 Task: Check the average views per listing of new roof in the last 5 years.
Action: Mouse moved to (788, 177)
Screenshot: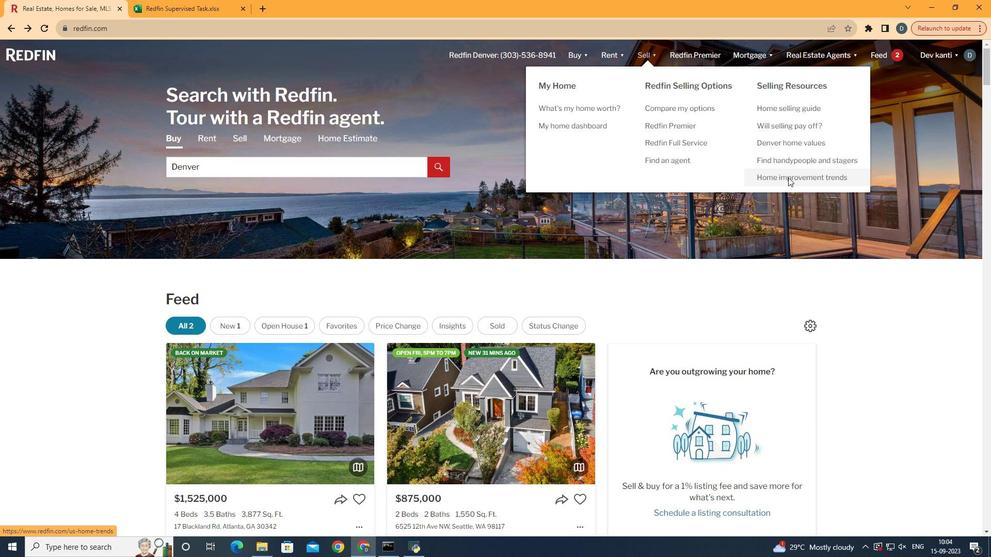 
Action: Mouse pressed left at (788, 177)
Screenshot: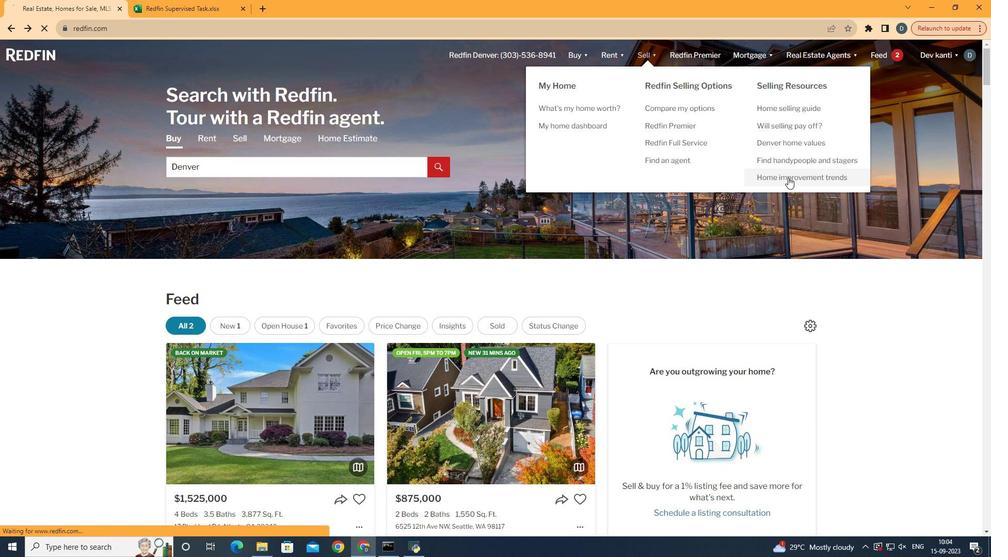 
Action: Mouse moved to (261, 206)
Screenshot: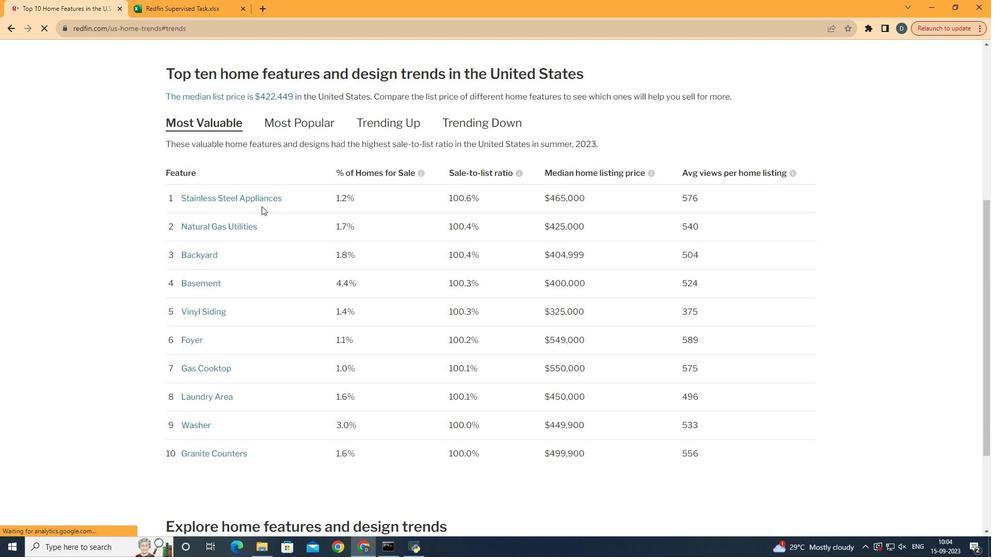 
Action: Mouse pressed left at (261, 206)
Screenshot: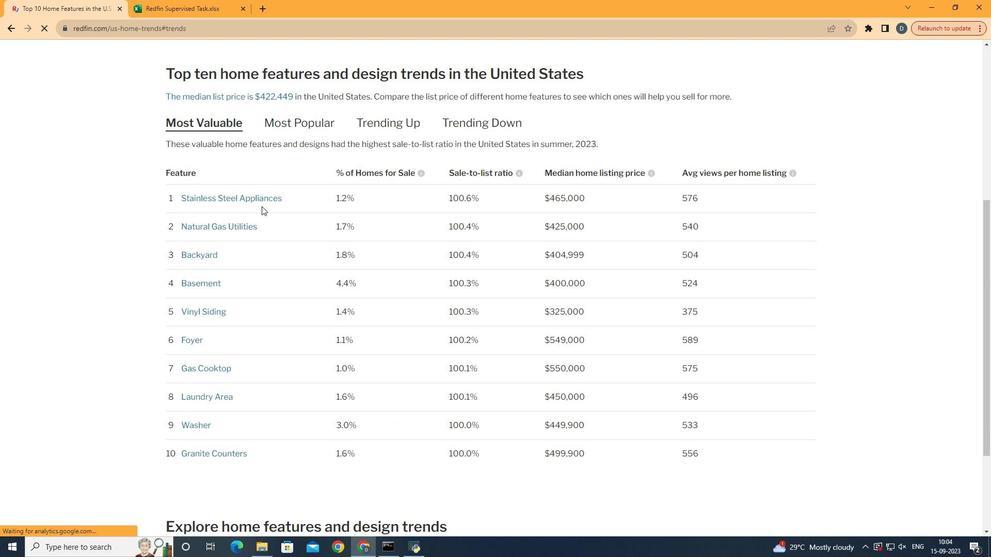 
Action: Mouse moved to (349, 281)
Screenshot: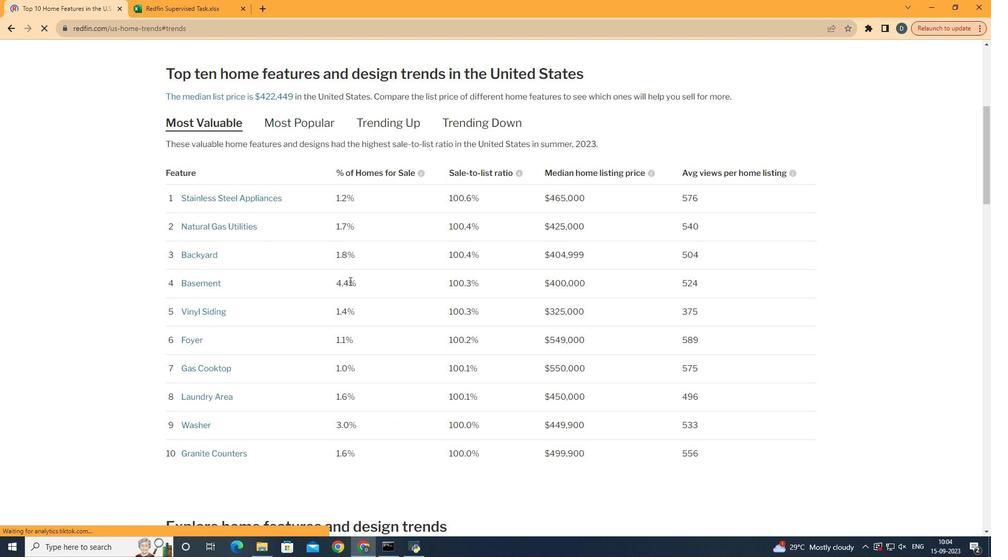 
Action: Mouse scrolled (349, 280) with delta (0, 0)
Screenshot: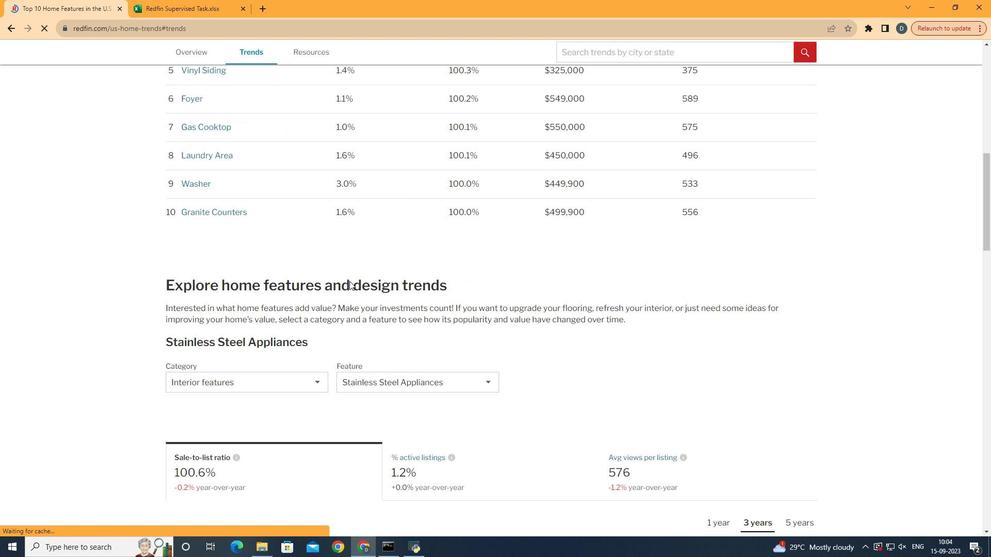 
Action: Mouse scrolled (349, 280) with delta (0, 0)
Screenshot: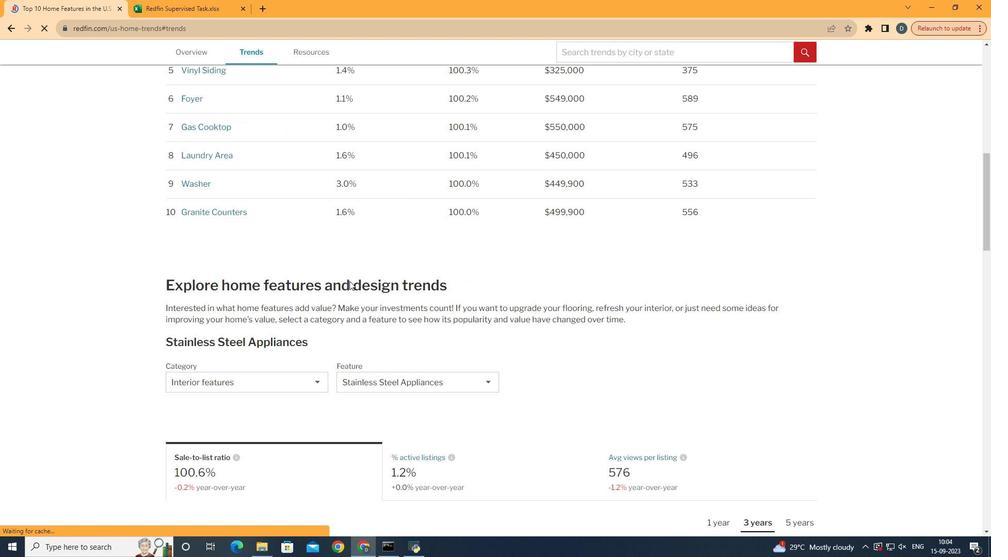
Action: Mouse scrolled (349, 280) with delta (0, 0)
Screenshot: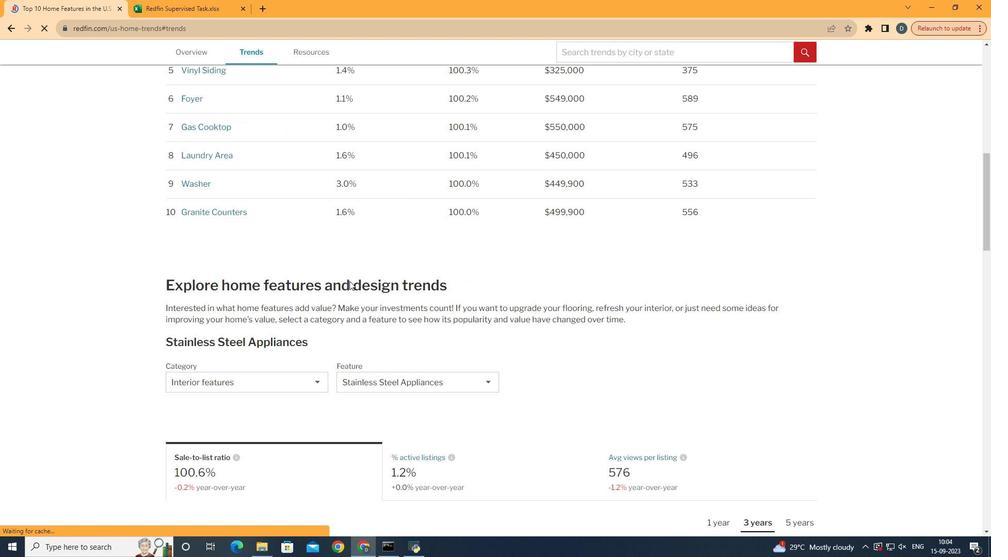 
Action: Mouse scrolled (349, 280) with delta (0, 0)
Screenshot: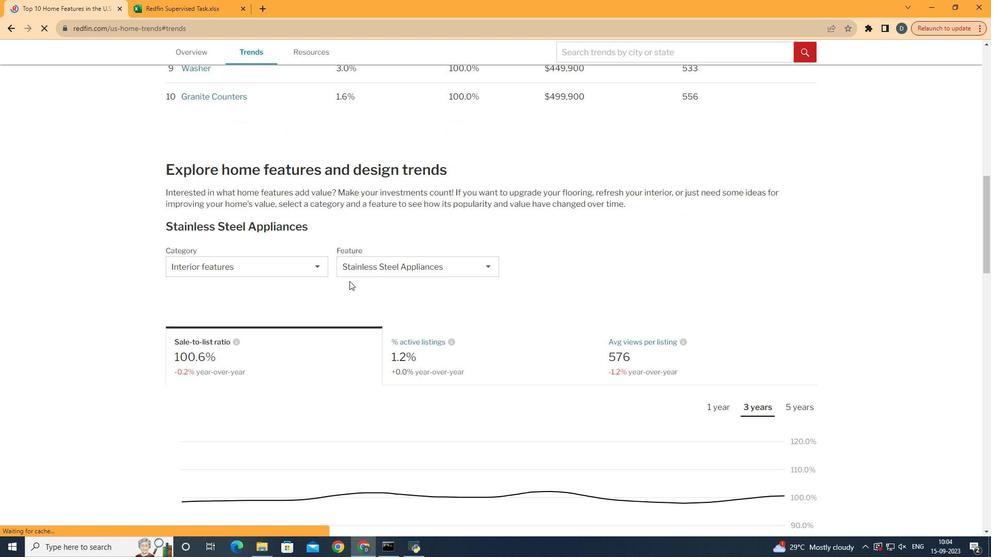 
Action: Mouse scrolled (349, 280) with delta (0, 0)
Screenshot: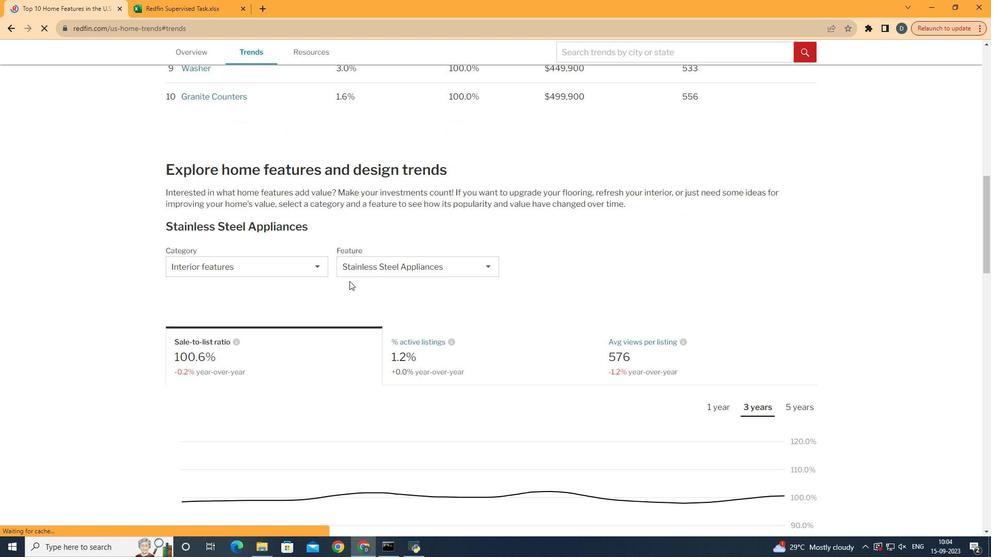 
Action: Mouse scrolled (349, 280) with delta (0, 0)
Screenshot: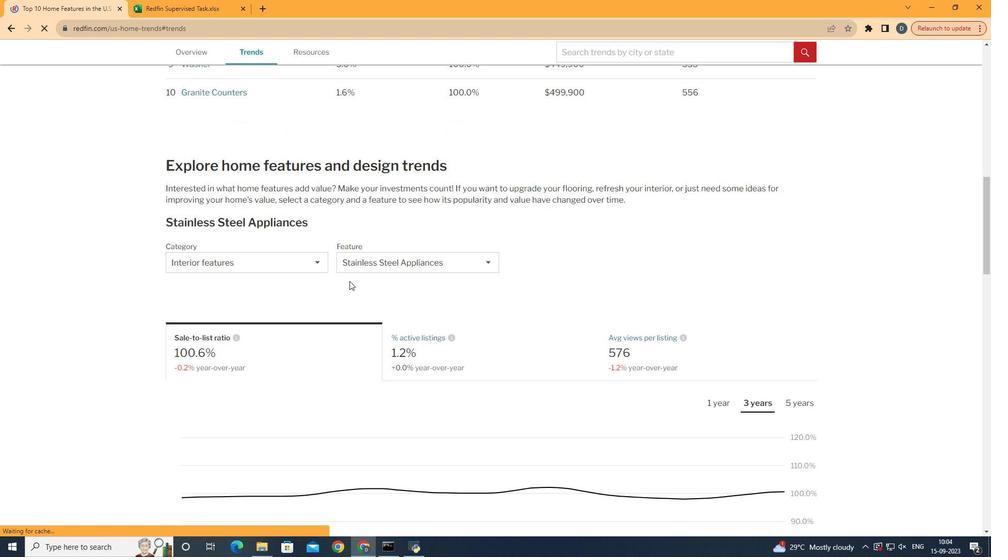 
Action: Mouse scrolled (349, 280) with delta (0, 0)
Screenshot: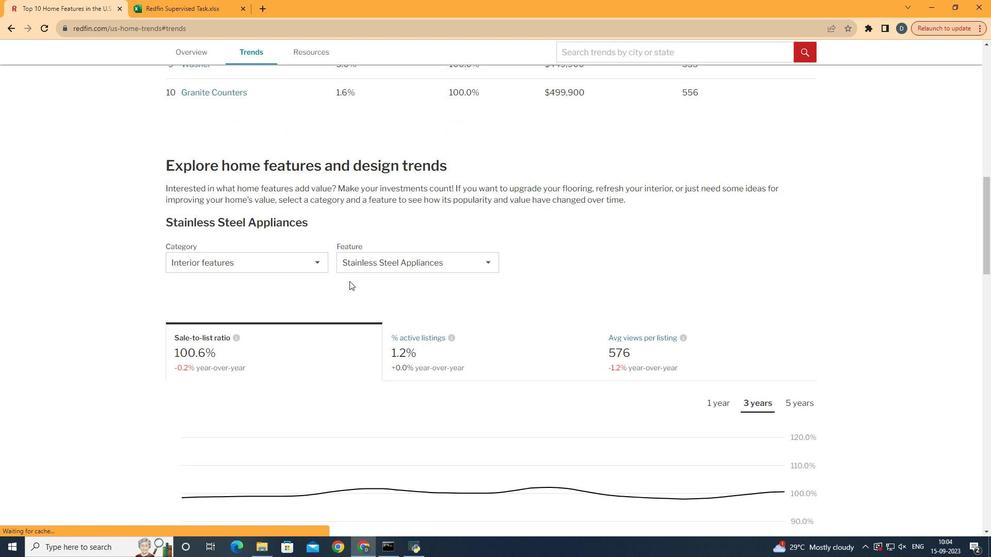 
Action: Mouse moved to (293, 264)
Screenshot: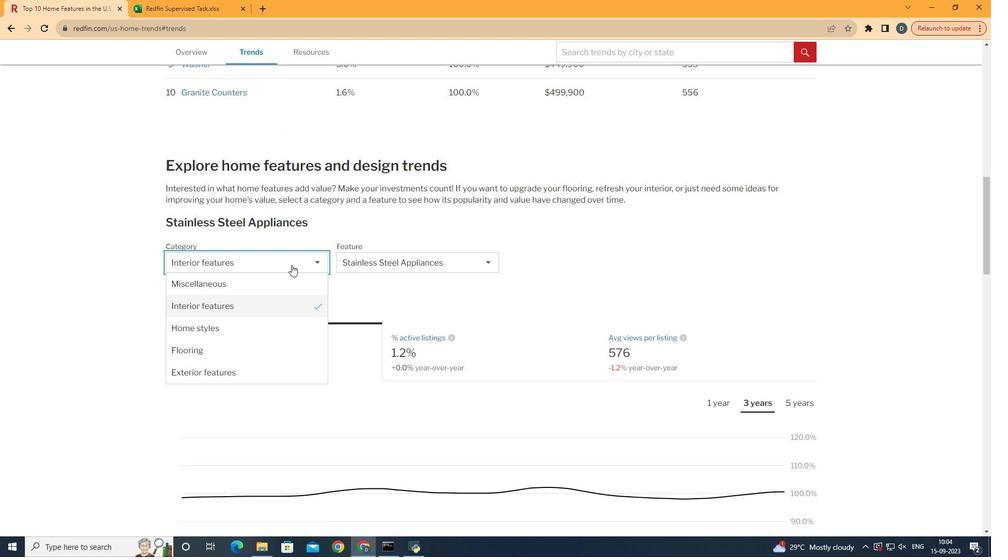 
Action: Mouse pressed left at (293, 264)
Screenshot: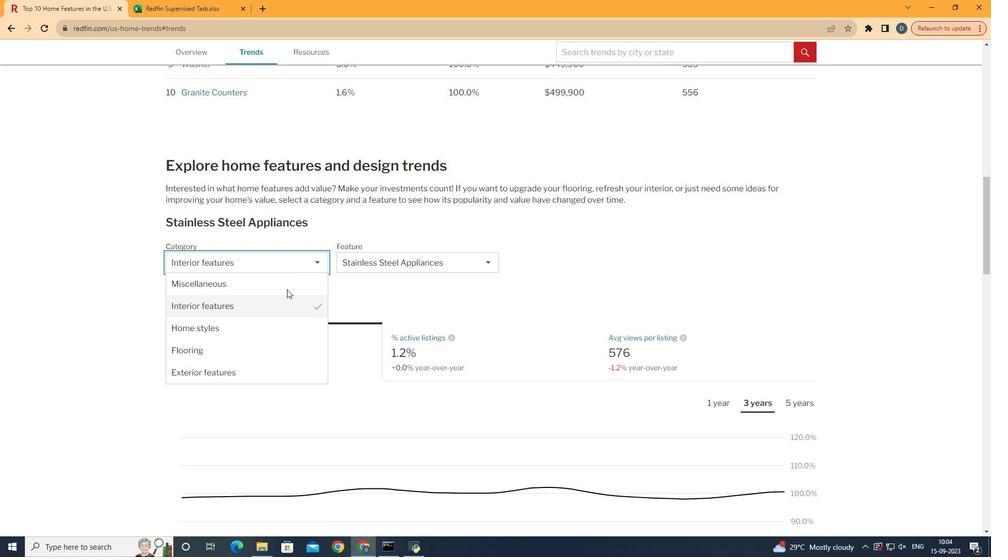 
Action: Mouse moved to (285, 366)
Screenshot: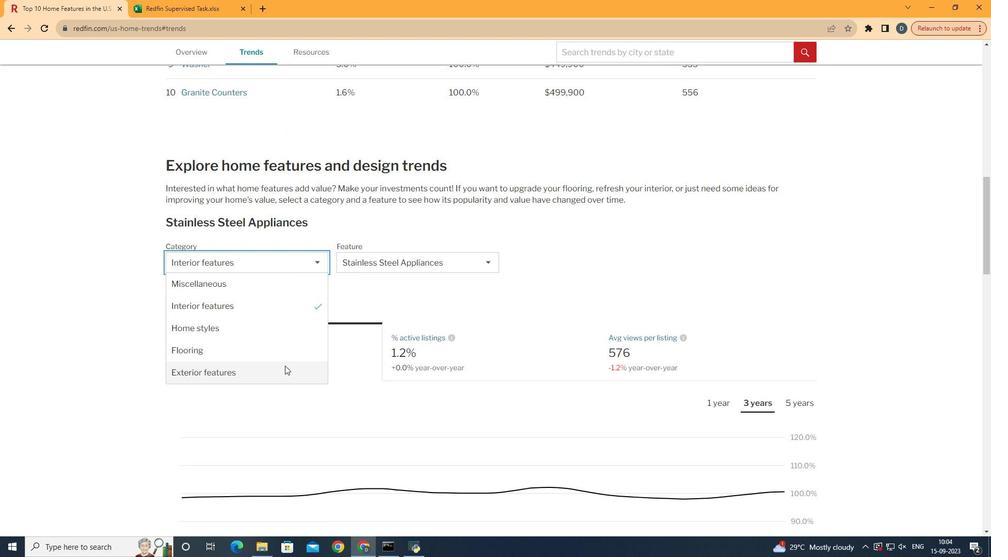 
Action: Mouse pressed left at (285, 366)
Screenshot: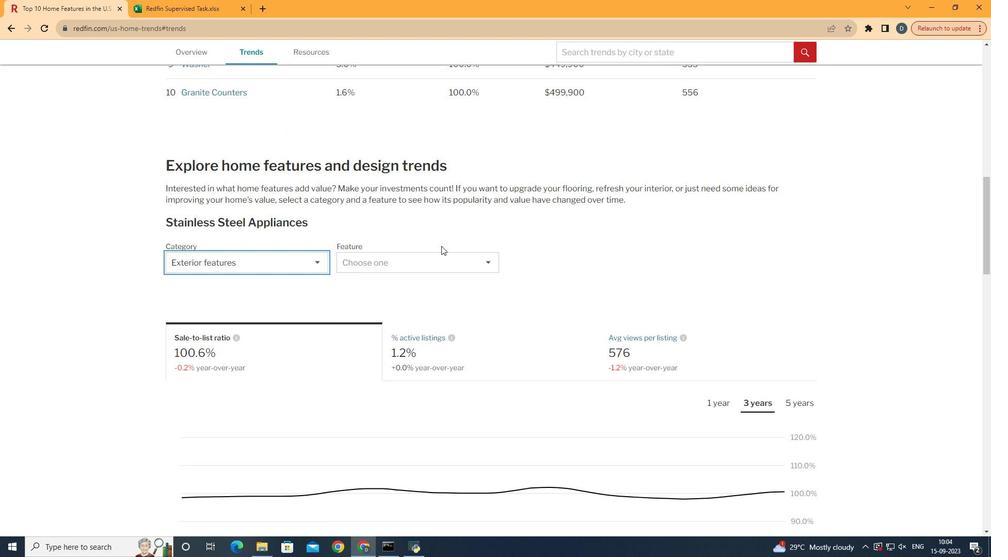 
Action: Mouse moved to (413, 272)
Screenshot: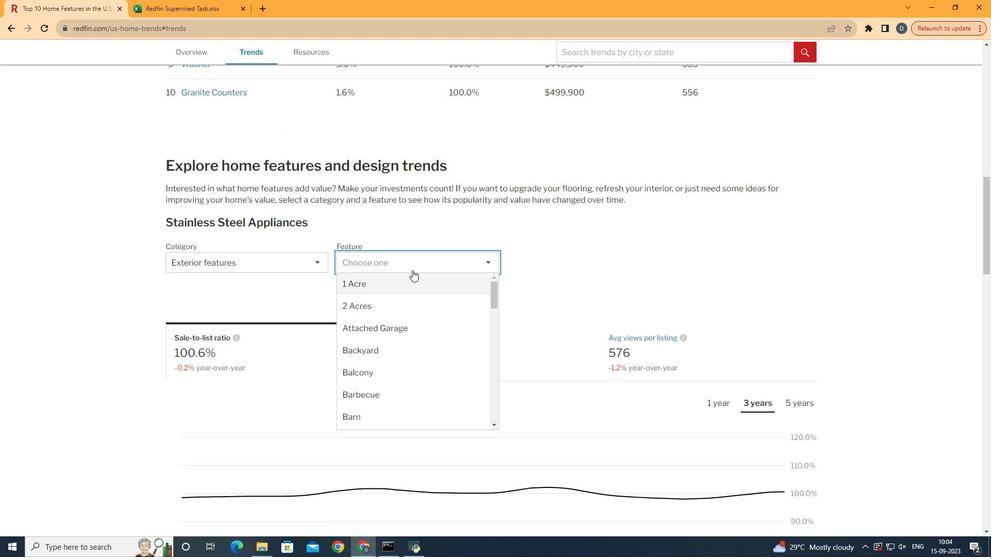 
Action: Mouse pressed left at (413, 272)
Screenshot: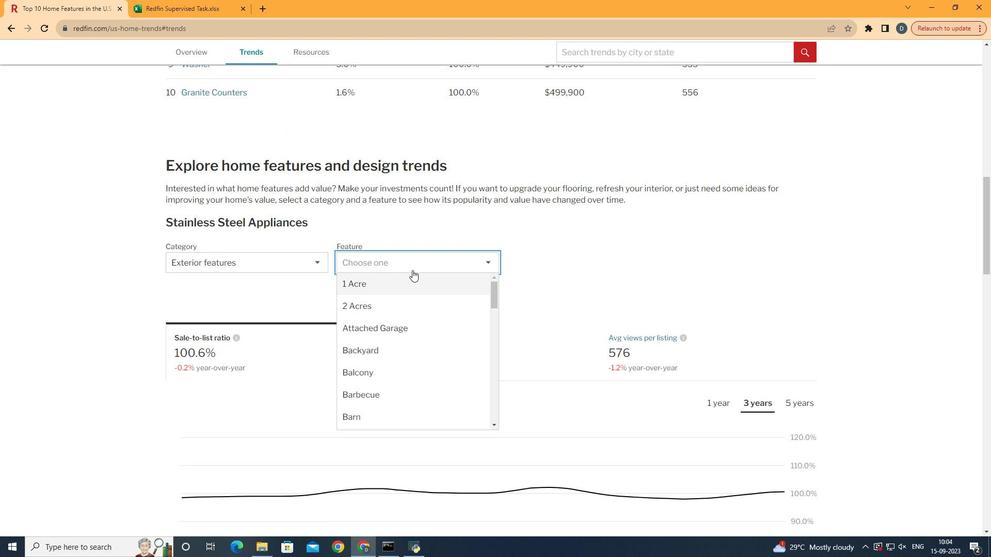
Action: Mouse moved to (406, 332)
Screenshot: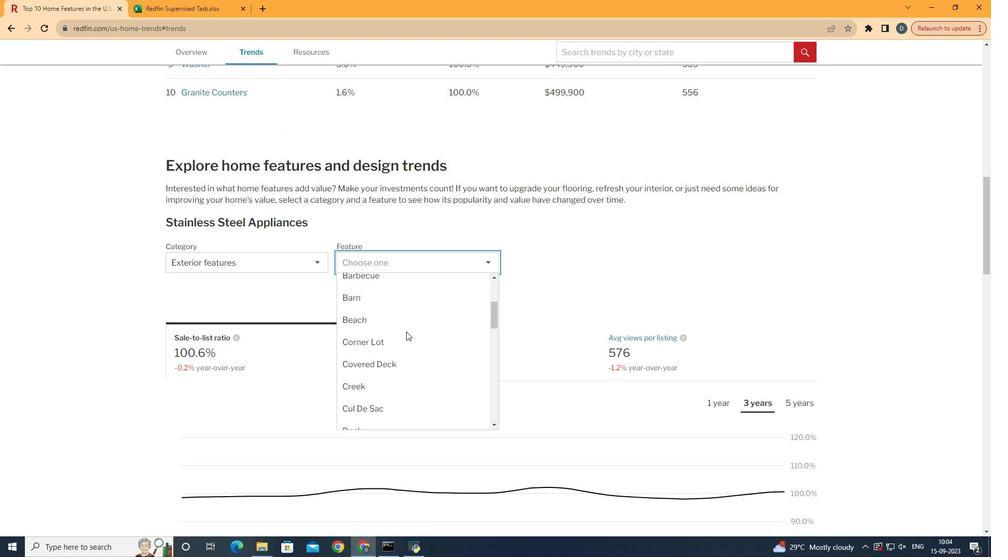 
Action: Mouse scrolled (406, 331) with delta (0, 0)
Screenshot: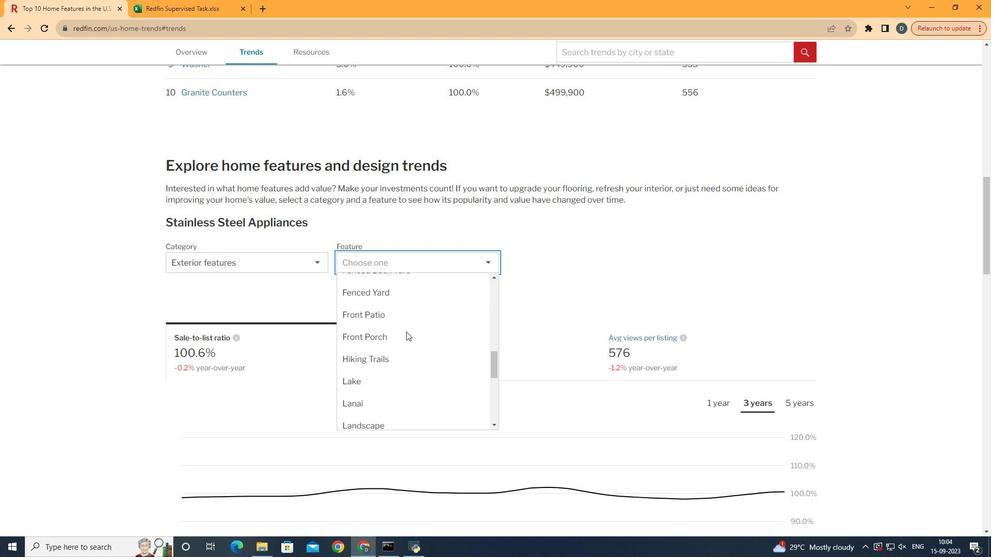 
Action: Mouse scrolled (406, 331) with delta (0, 0)
Screenshot: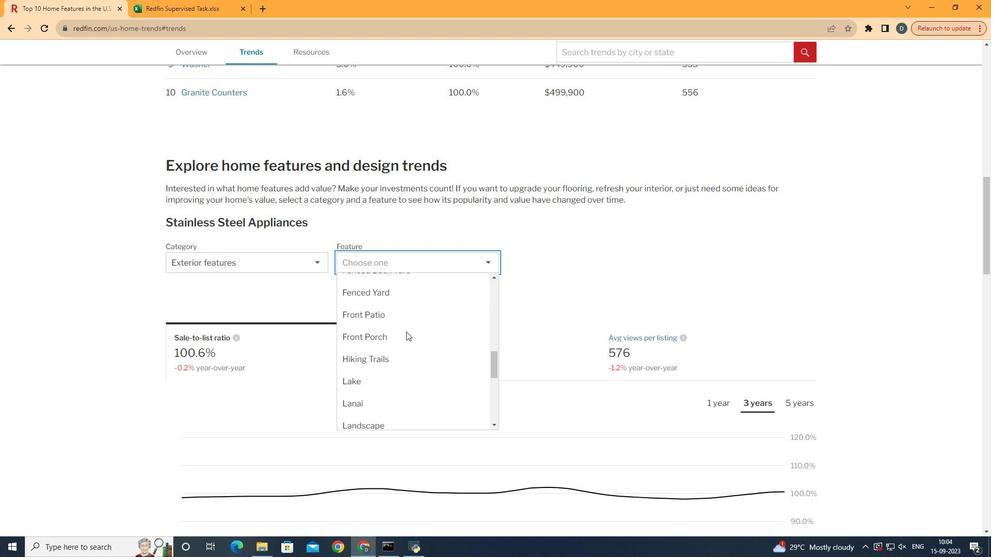 
Action: Mouse scrolled (406, 331) with delta (0, 0)
Screenshot: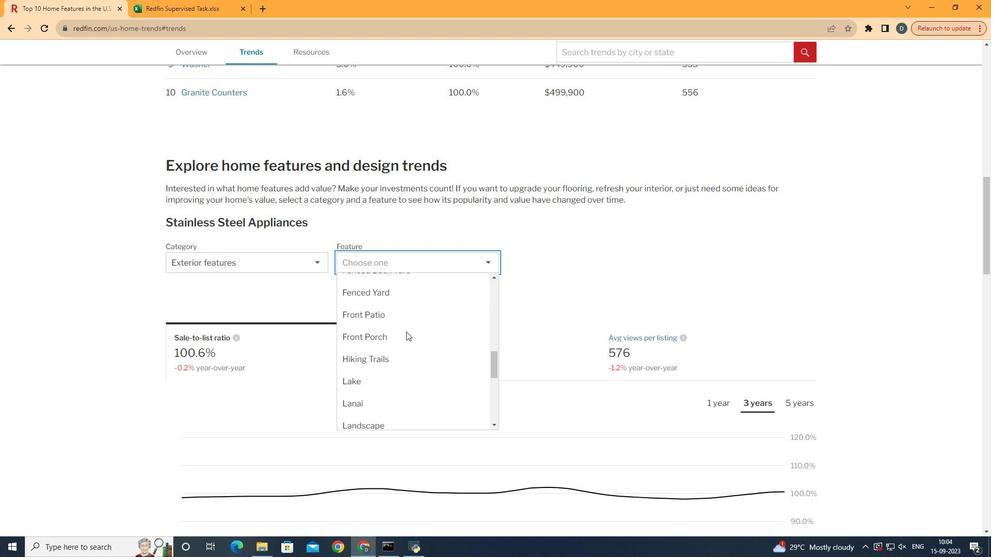 
Action: Mouse scrolled (406, 331) with delta (0, 0)
Screenshot: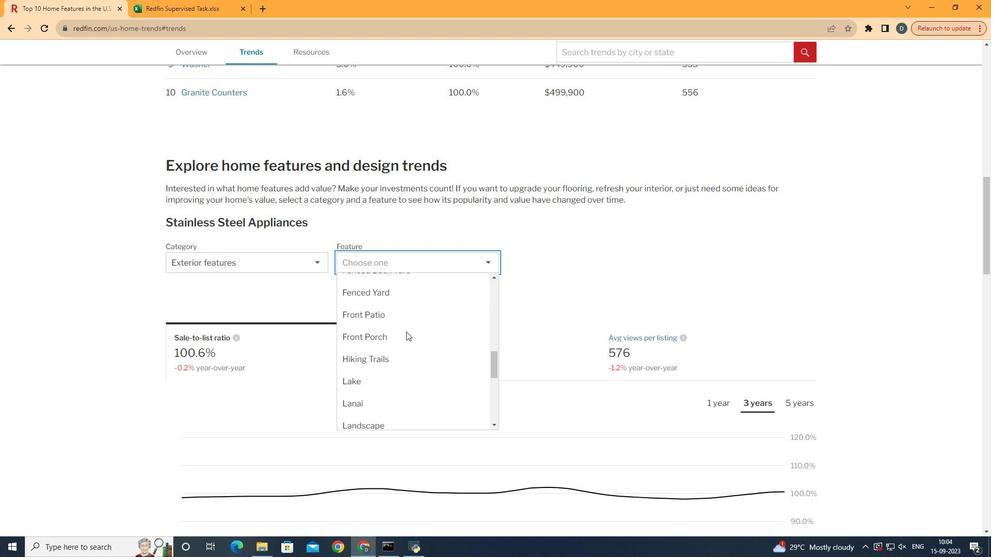
Action: Mouse scrolled (406, 331) with delta (0, 0)
Screenshot: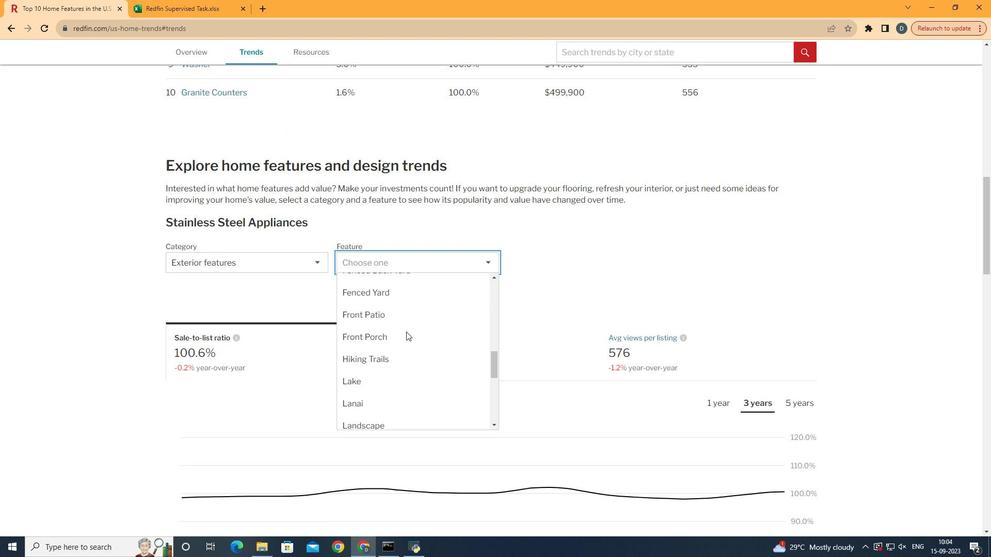 
Action: Mouse scrolled (406, 331) with delta (0, 0)
Screenshot: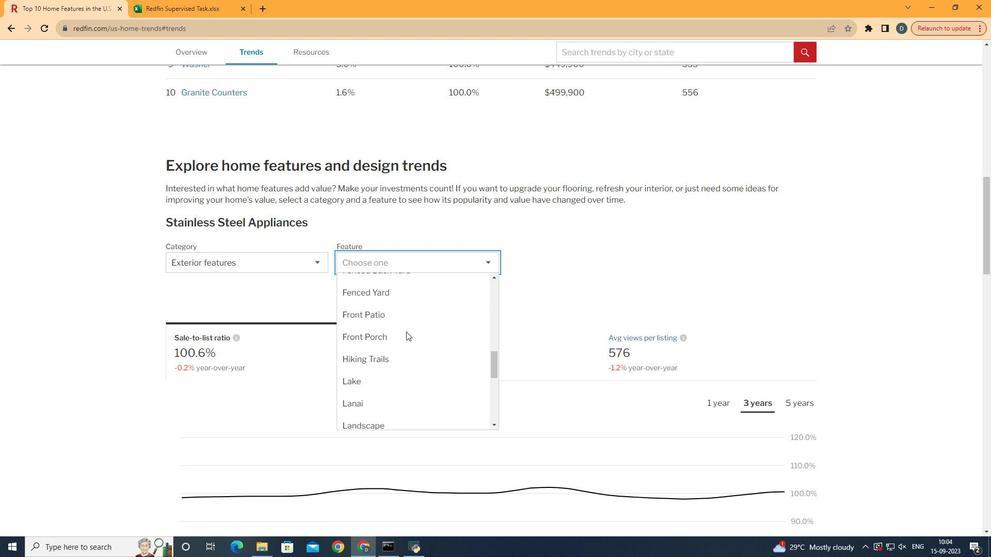 
Action: Mouse scrolled (406, 331) with delta (0, 0)
Screenshot: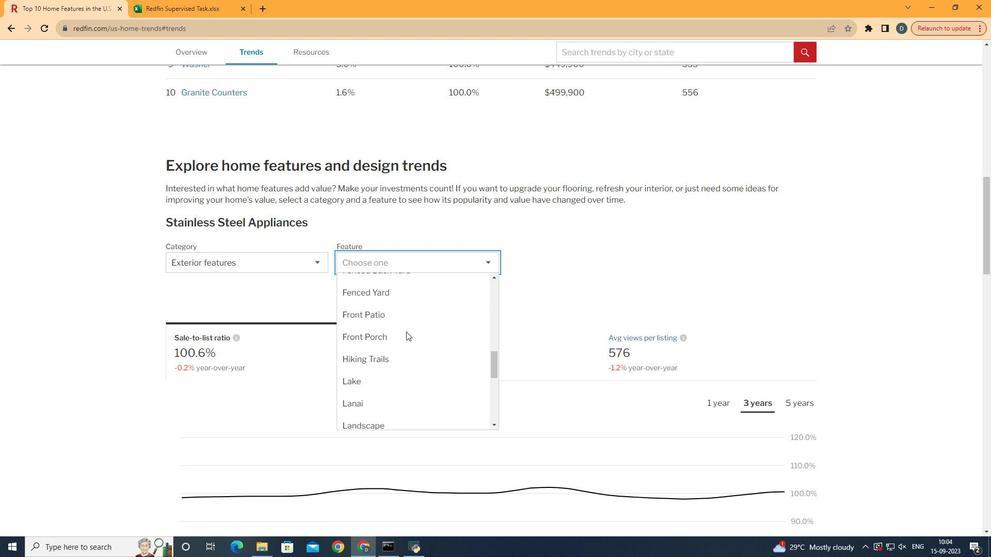 
Action: Mouse scrolled (406, 331) with delta (0, 0)
Screenshot: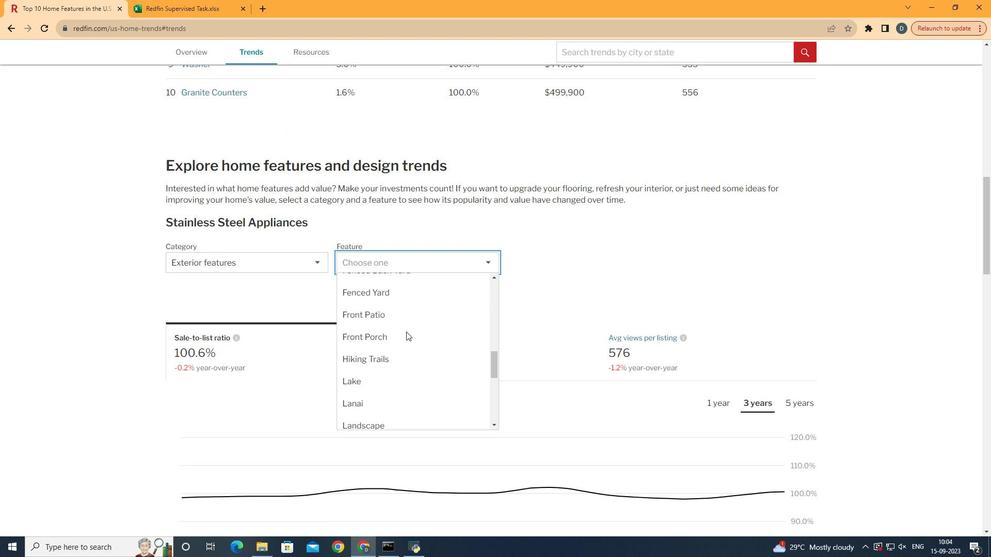 
Action: Mouse scrolled (406, 331) with delta (0, 0)
Screenshot: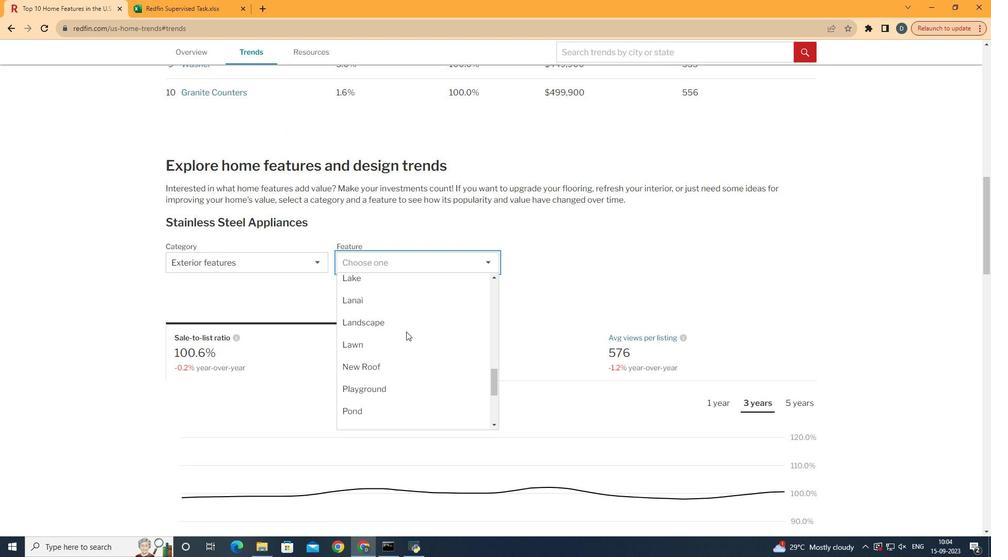 
Action: Mouse scrolled (406, 331) with delta (0, 0)
Screenshot: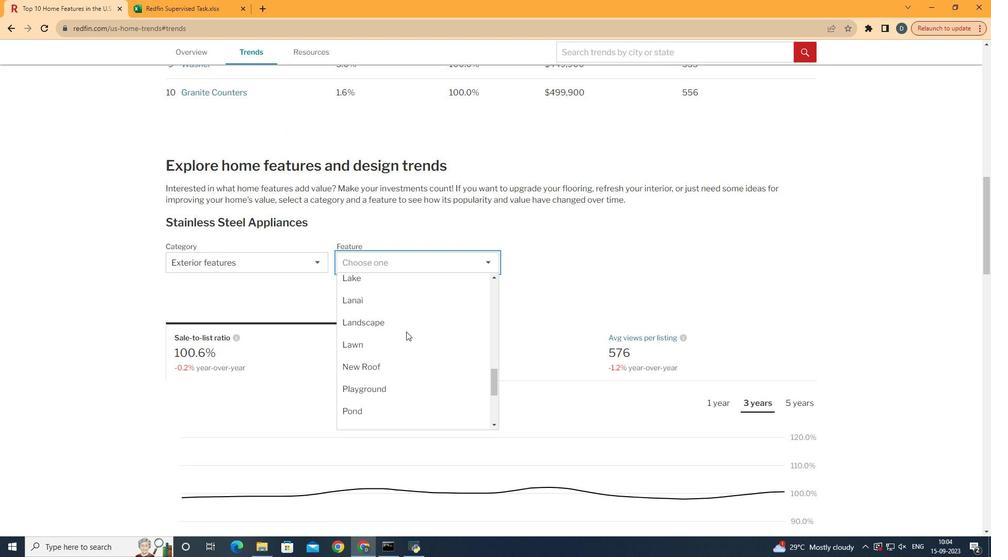 
Action: Mouse scrolled (406, 331) with delta (0, 0)
Screenshot: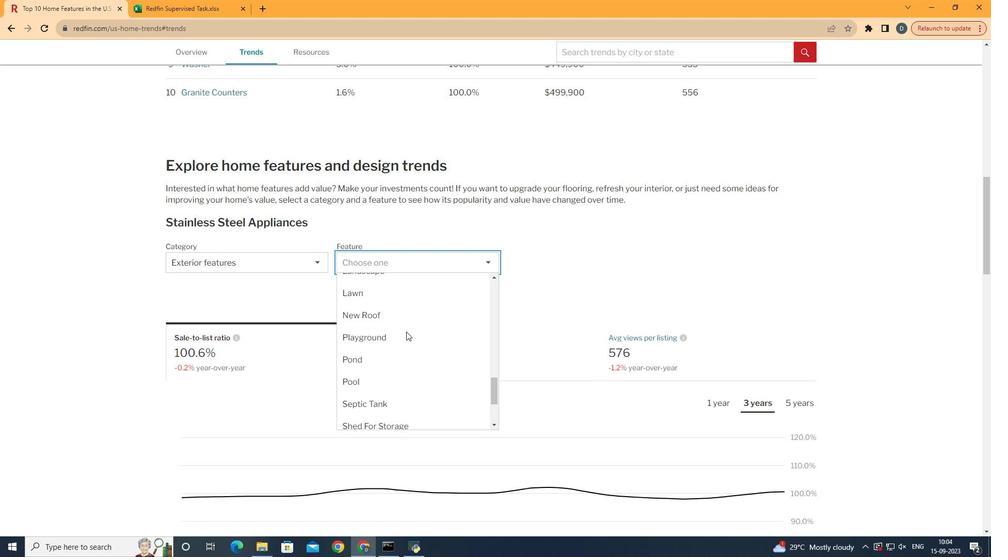 
Action: Mouse moved to (439, 311)
Screenshot: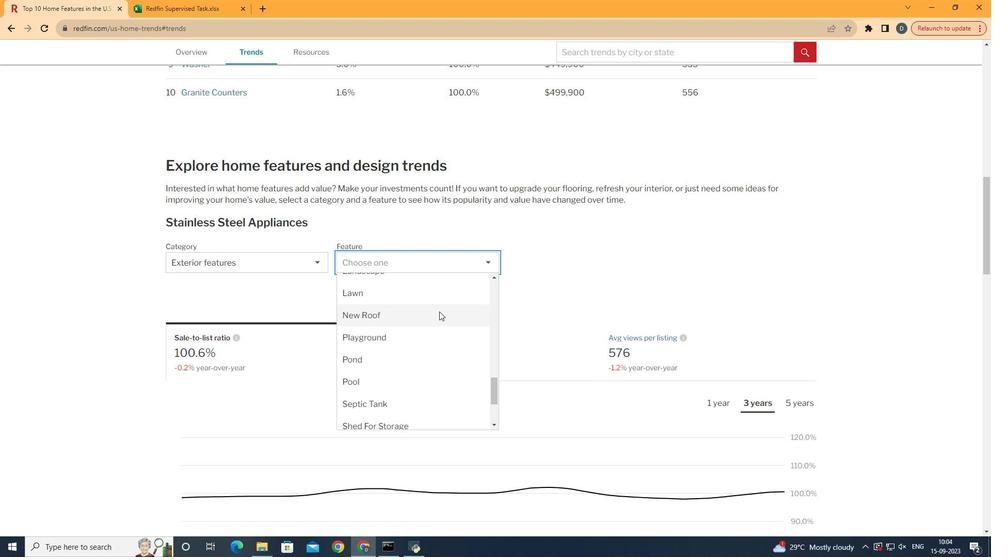 
Action: Mouse pressed left at (439, 311)
Screenshot: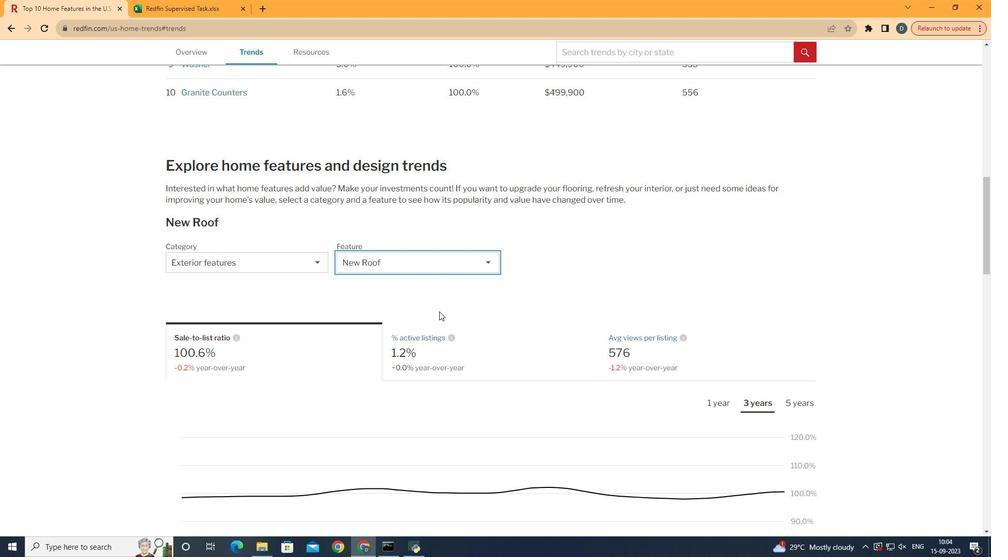 
Action: Mouse moved to (533, 263)
Screenshot: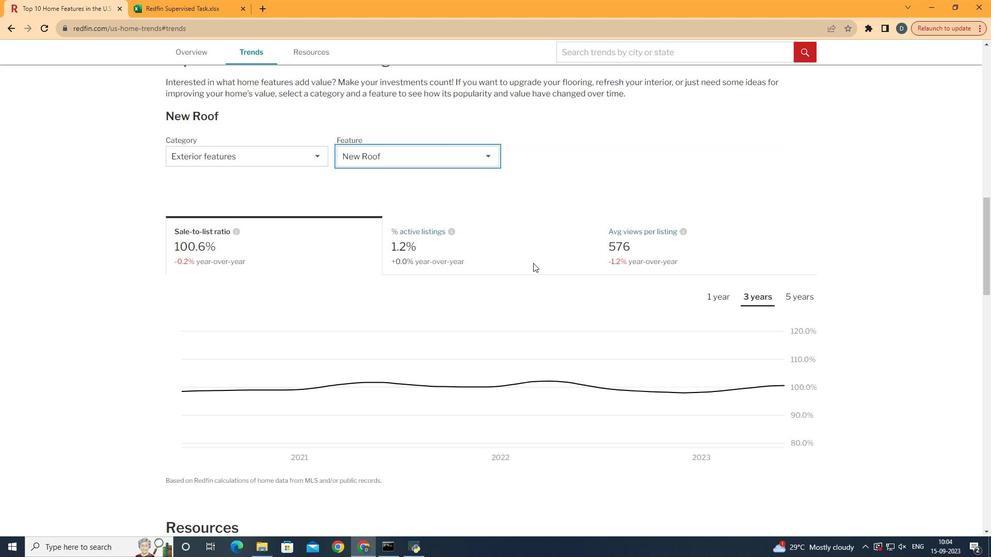 
Action: Mouse scrolled (533, 262) with delta (0, 0)
Screenshot: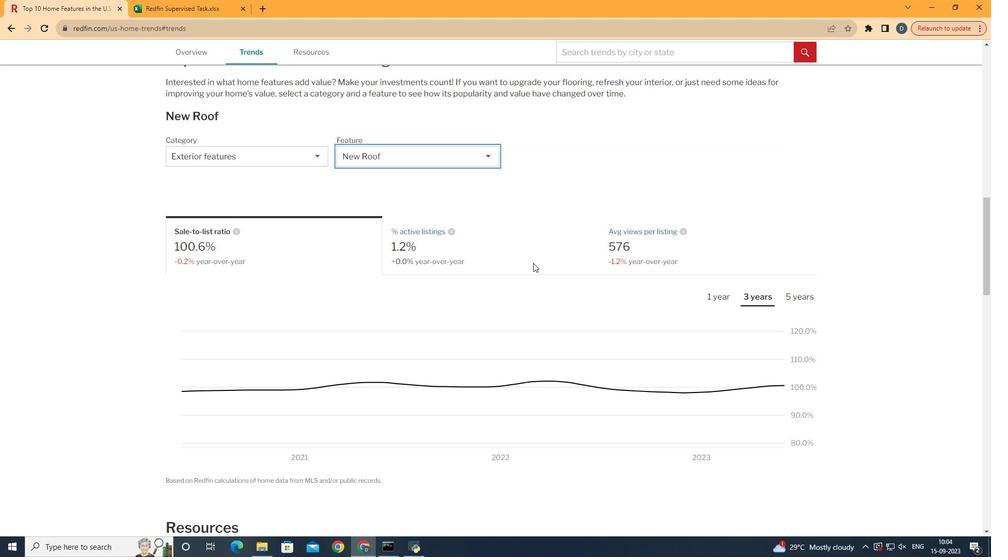 
Action: Mouse moved to (533, 263)
Screenshot: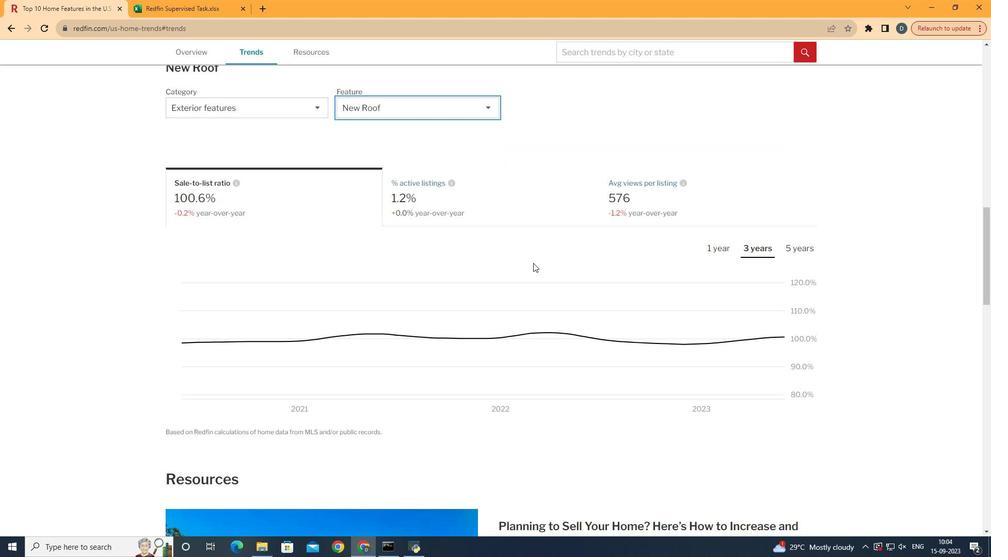 
Action: Mouse scrolled (533, 262) with delta (0, 0)
Screenshot: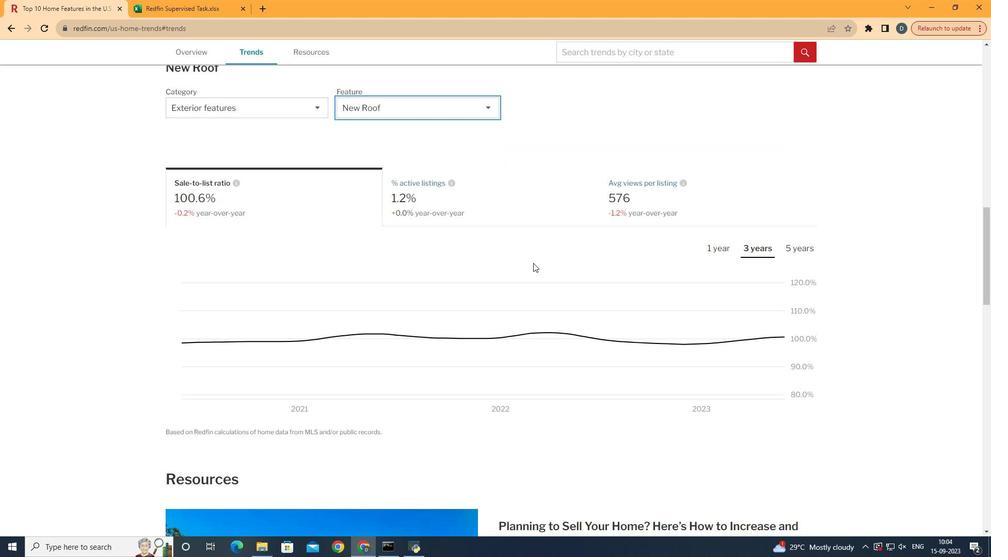 
Action: Mouse scrolled (533, 262) with delta (0, 0)
Screenshot: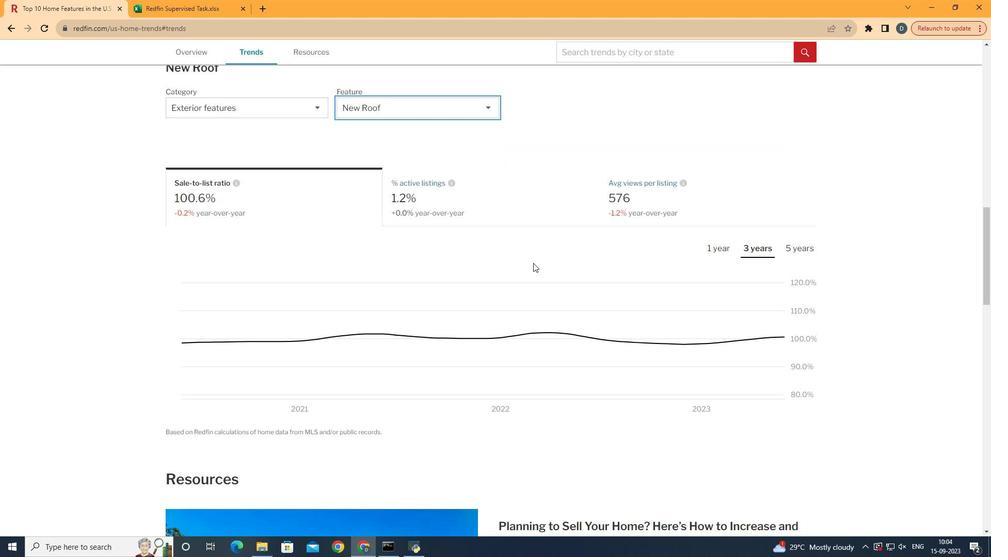 
Action: Mouse moved to (728, 211)
Screenshot: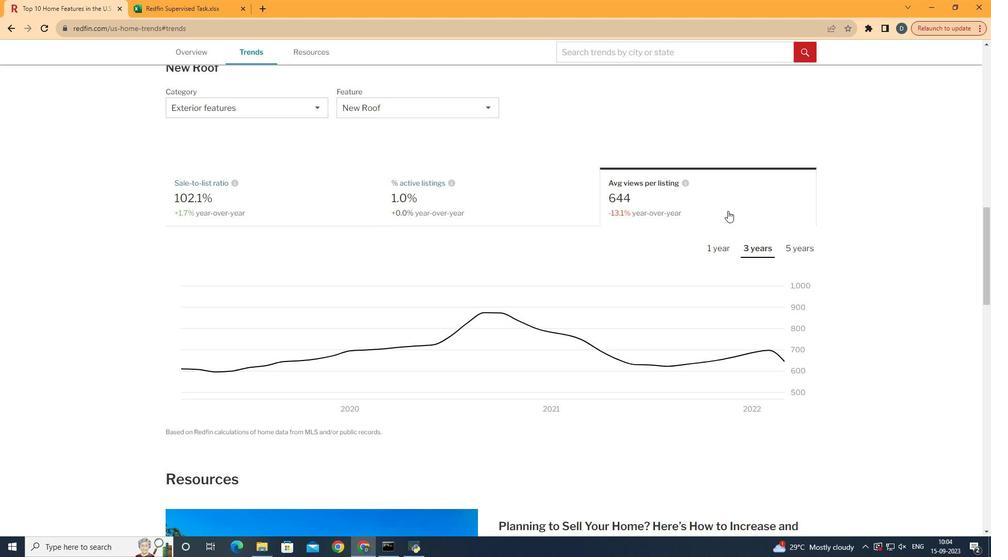 
Action: Mouse pressed left at (728, 211)
Screenshot: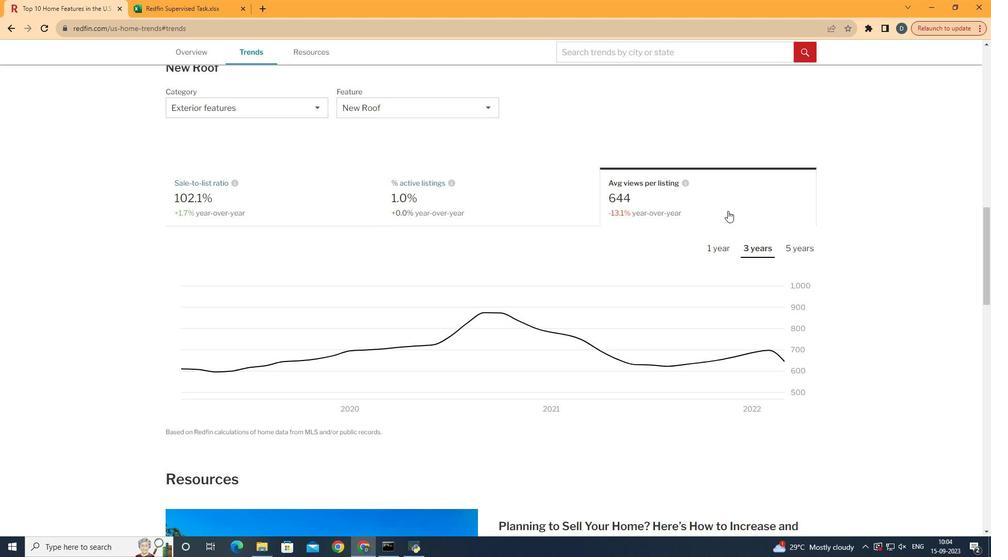 
Action: Mouse moved to (811, 245)
Screenshot: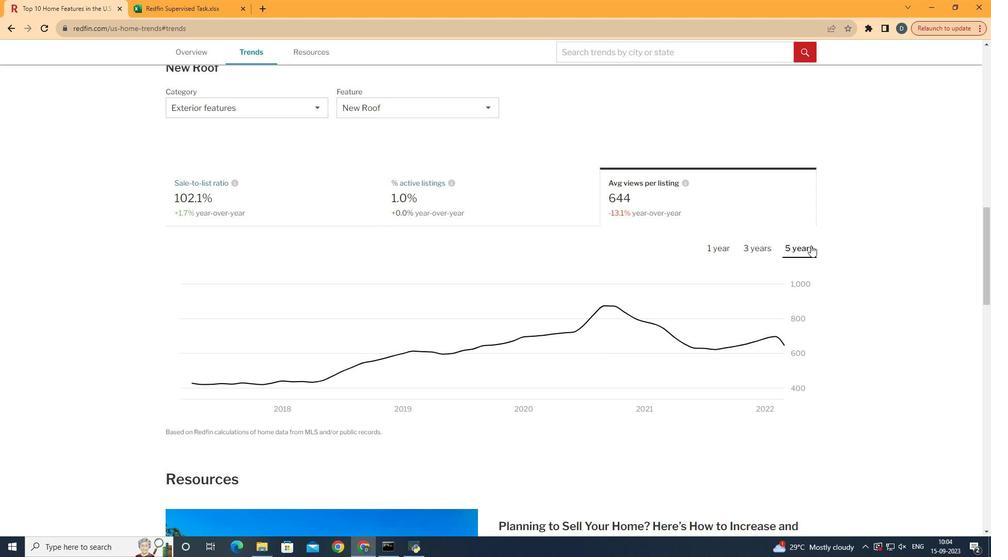 
Action: Mouse pressed left at (811, 245)
Screenshot: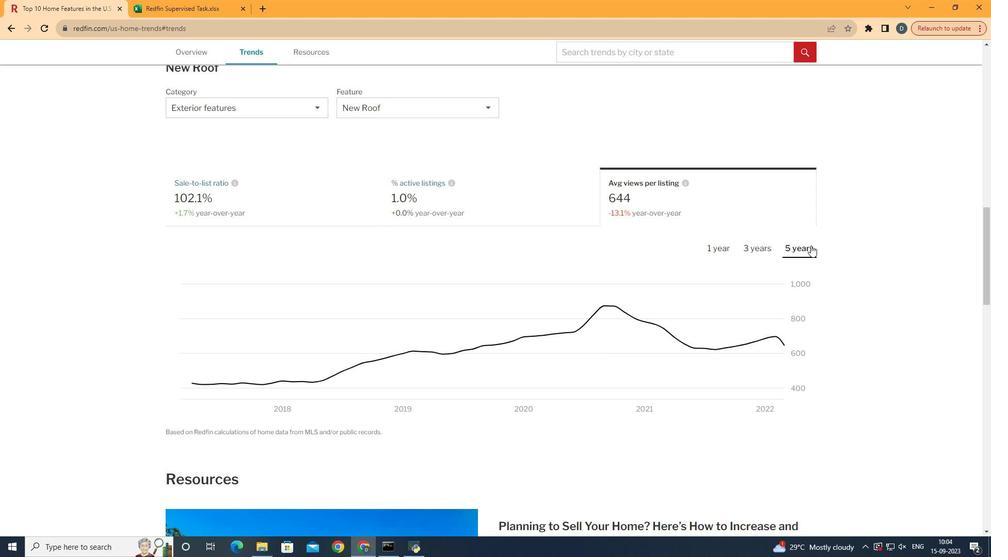 
Action: Mouse moved to (811, 245)
Screenshot: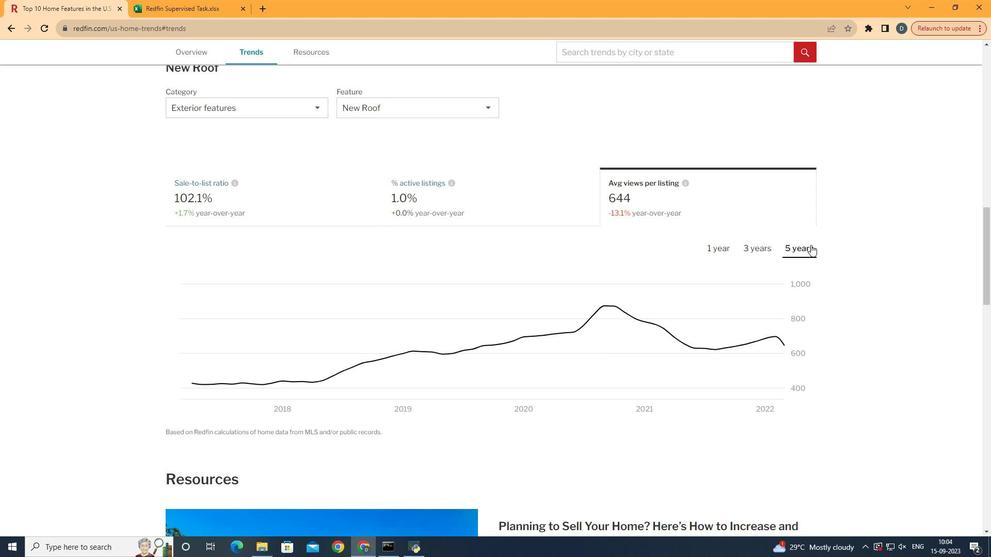 
